 Task: Use the formula "T.INV" in spreadsheet "Project portfolio".
Action: Mouse moved to (129, 97)
Screenshot: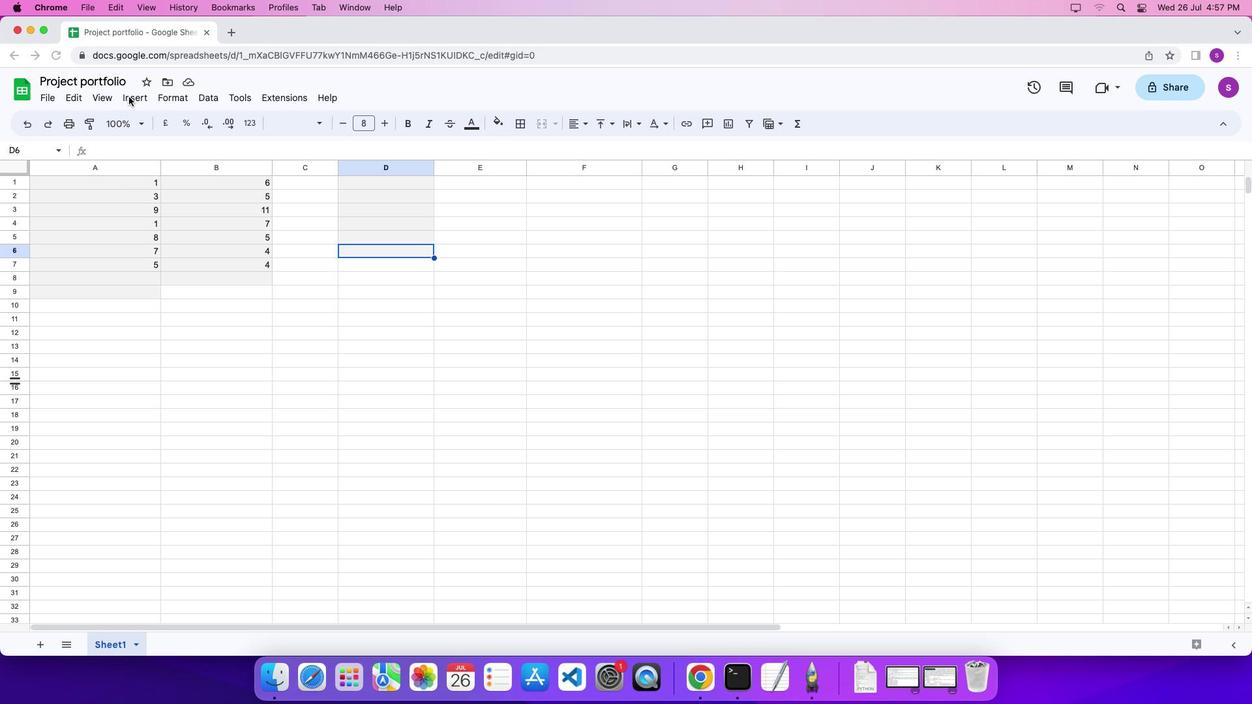 
Action: Mouse pressed left at (129, 97)
Screenshot: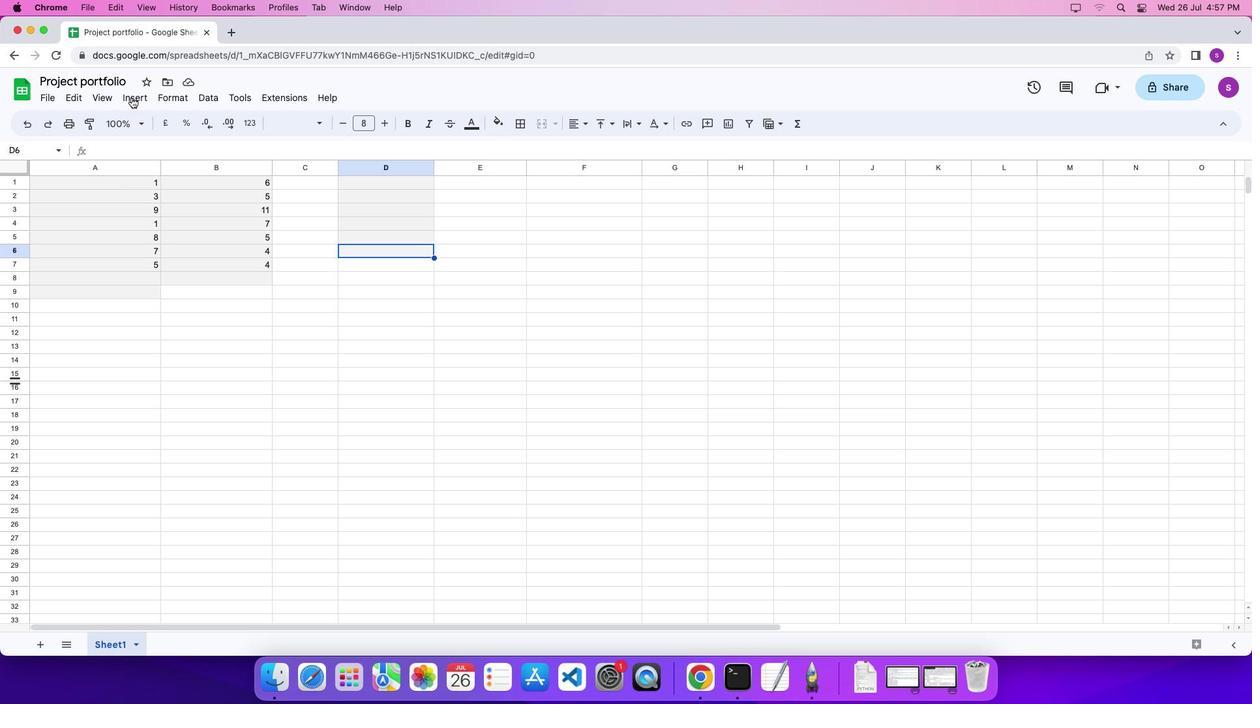 
Action: Mouse moved to (134, 97)
Screenshot: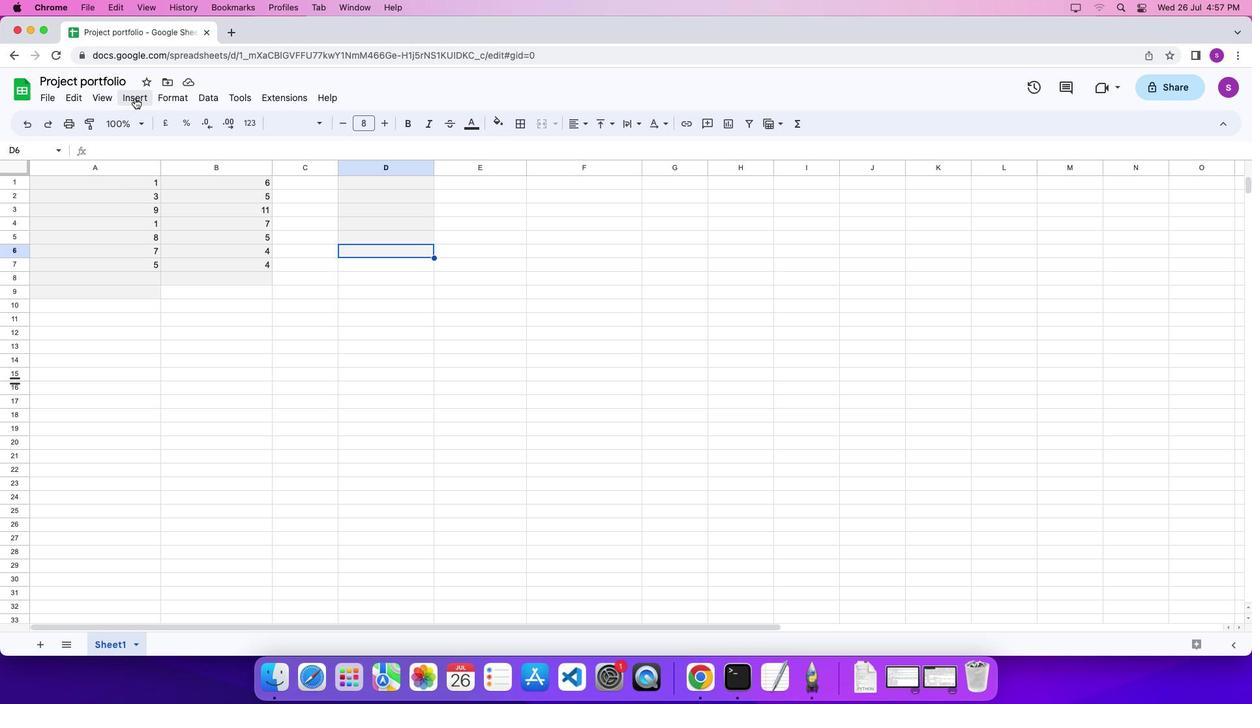 
Action: Mouse pressed left at (134, 97)
Screenshot: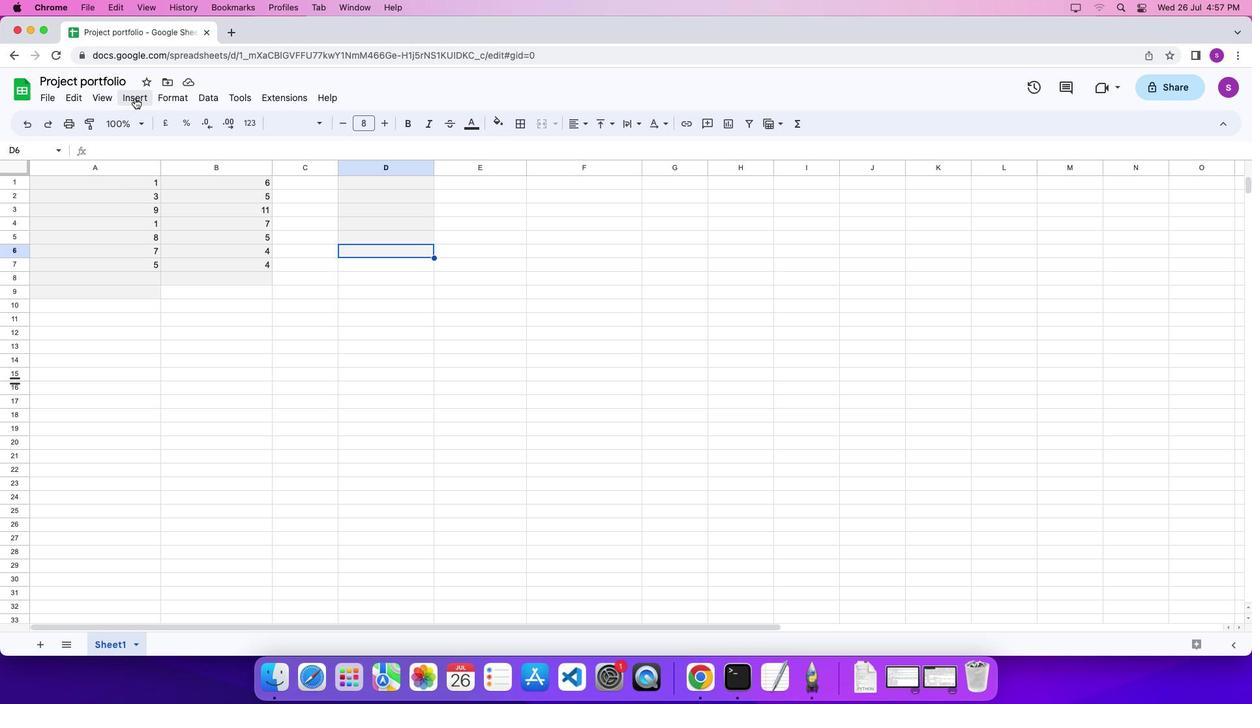 
Action: Mouse moved to (553, 518)
Screenshot: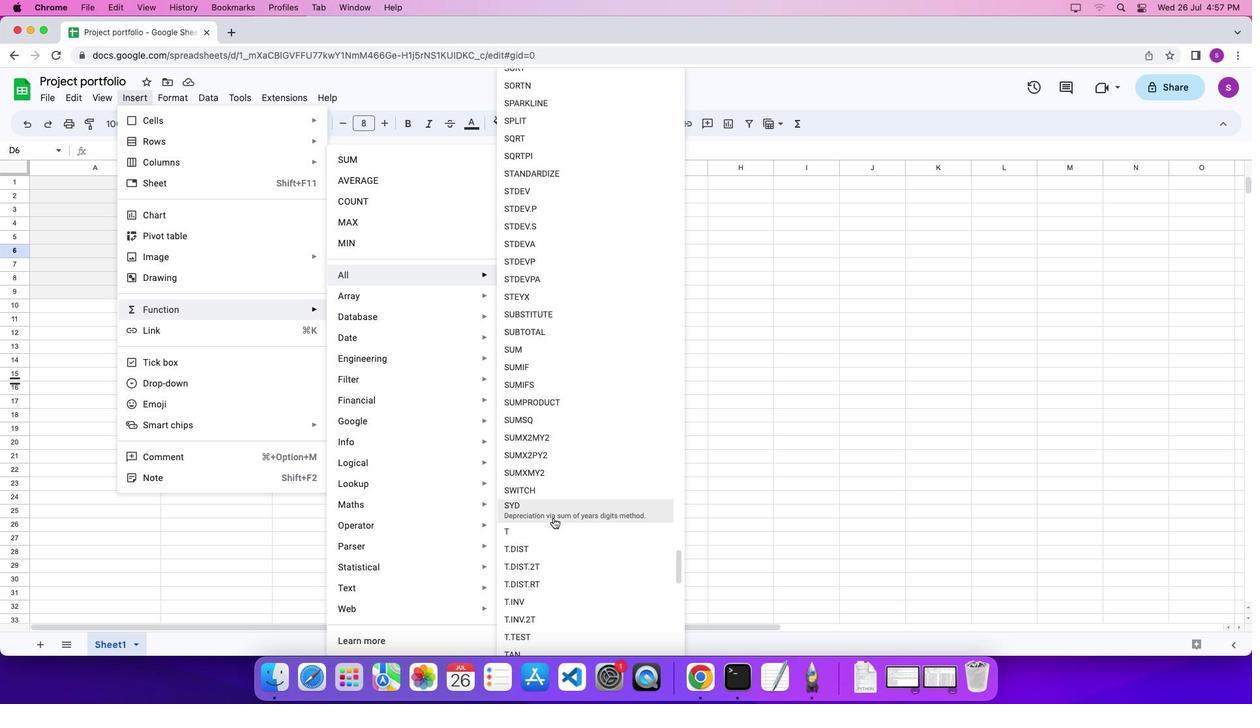 
Action: Mouse scrolled (553, 518) with delta (0, 0)
Screenshot: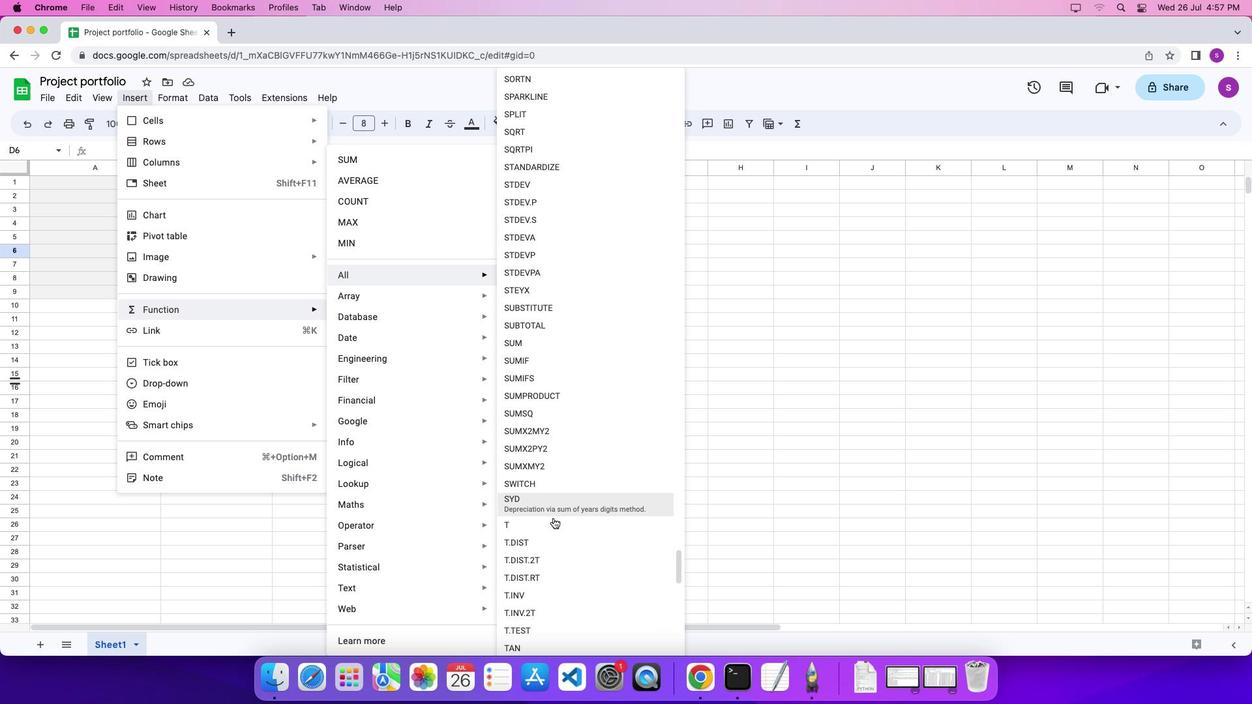 
Action: Mouse scrolled (553, 518) with delta (0, 0)
Screenshot: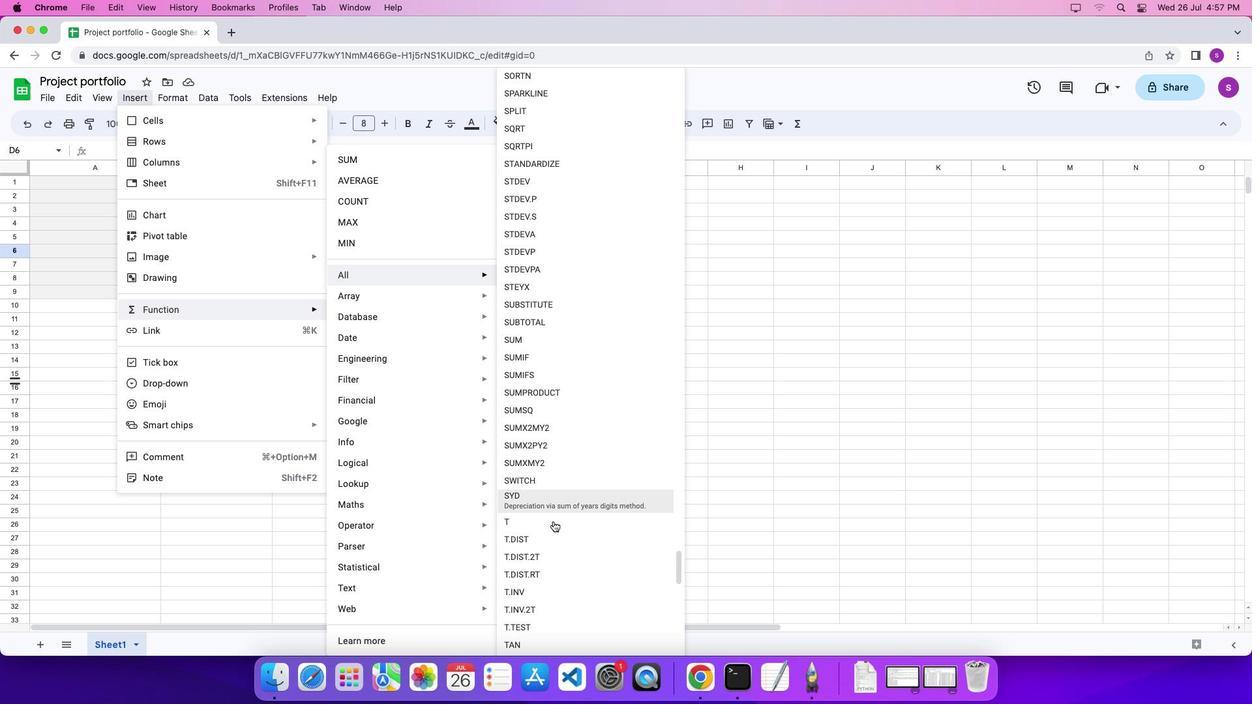 
Action: Mouse moved to (557, 585)
Screenshot: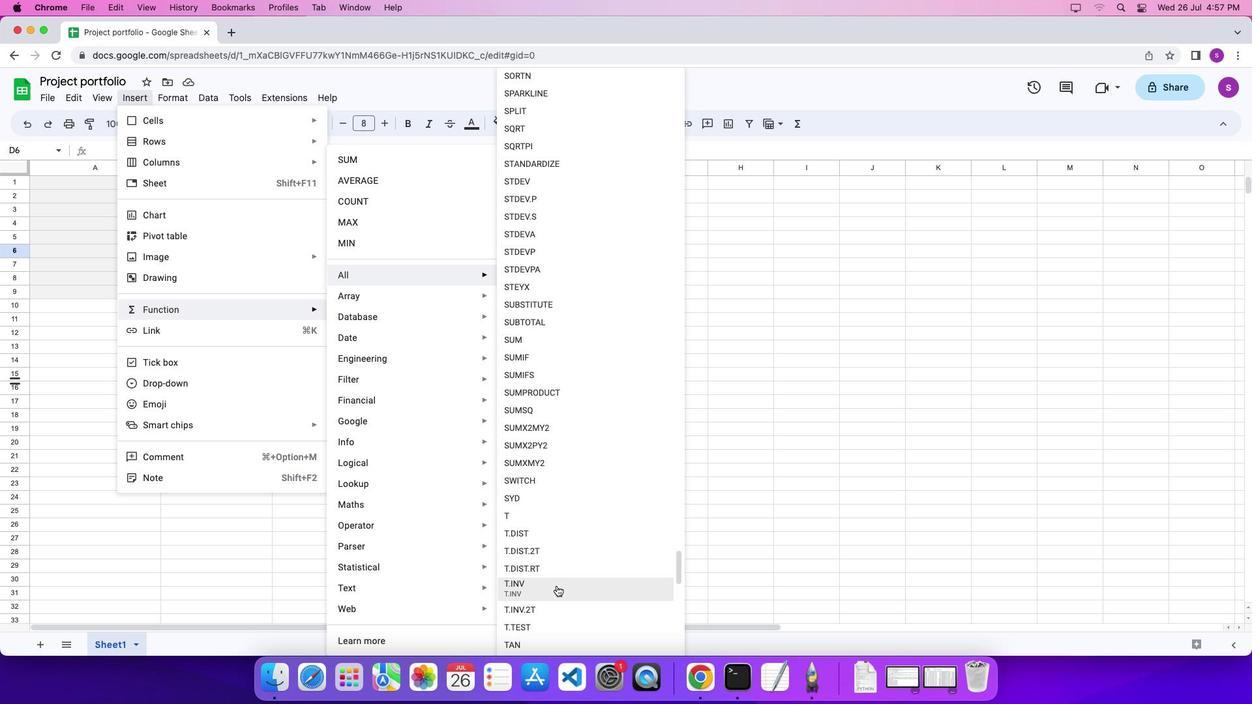 
Action: Mouse pressed left at (557, 585)
Screenshot: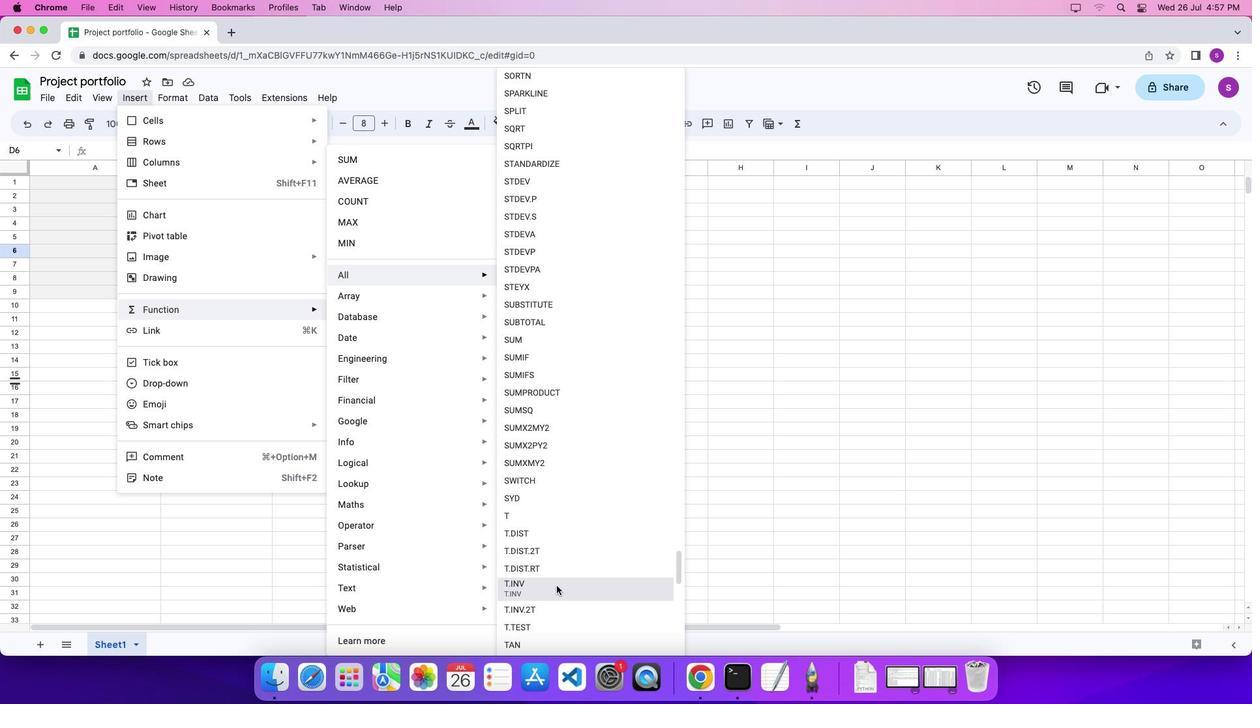
Action: Mouse moved to (469, 463)
Screenshot: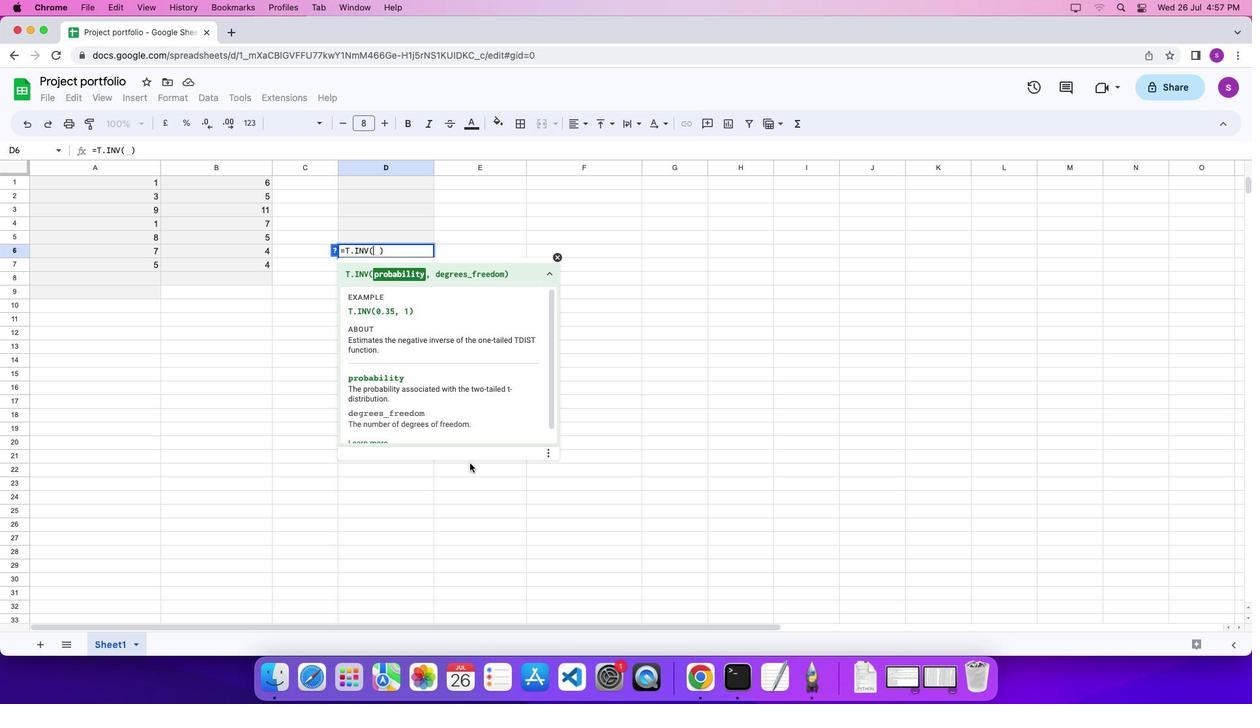 
Action: Key pressed '0''.''3''5'',''1''\x03'
Screenshot: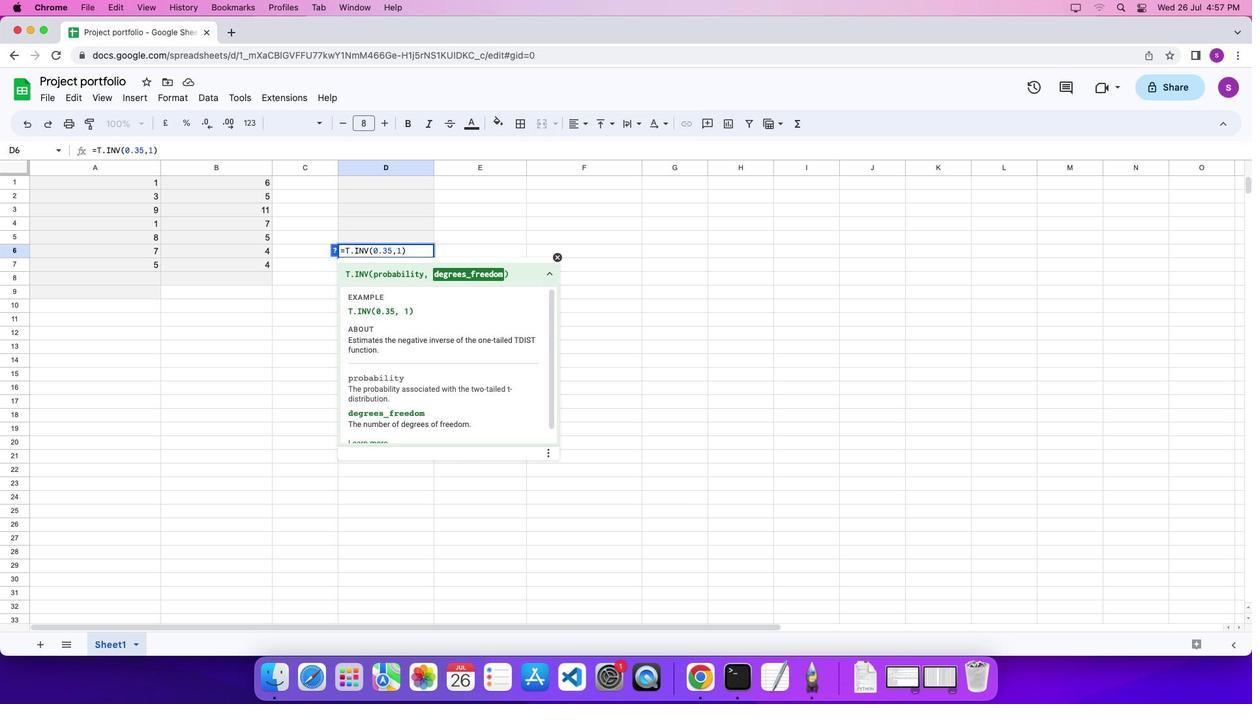 
